 Task: Create Board Leadership Training to Workspace Compliance and Regulation. Create Board Product Design to Workspace Compliance and Regulation. Create Board Product Feature Prioritization and Roadmap Planning to Workspace Compliance and Regulation
Action: Mouse moved to (107, 58)
Screenshot: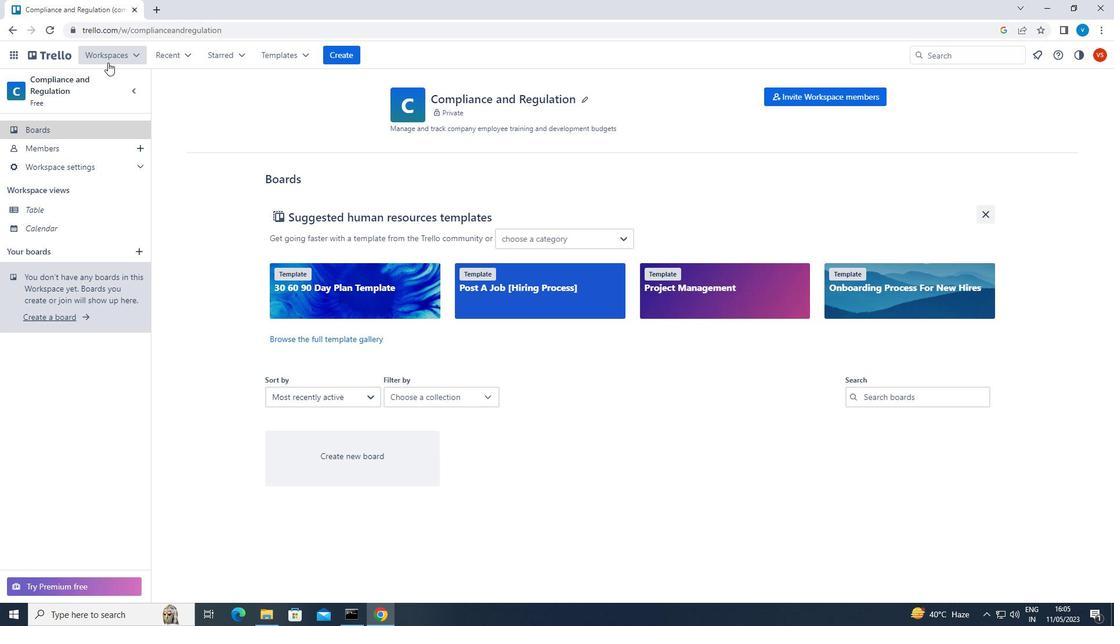 
Action: Mouse pressed left at (107, 58)
Screenshot: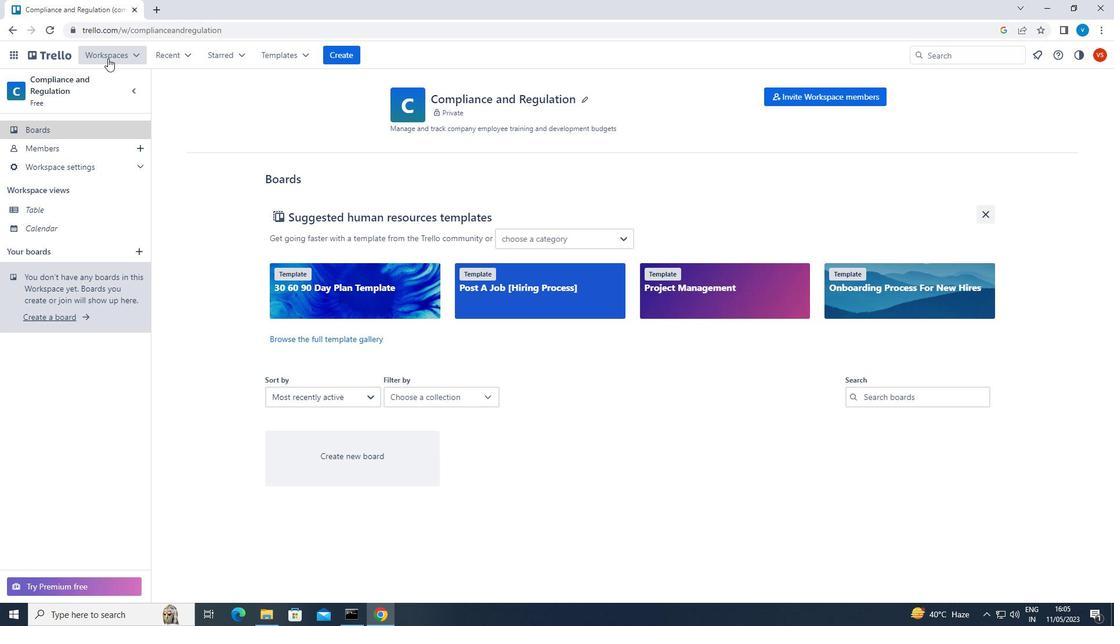 
Action: Mouse moved to (165, 307)
Screenshot: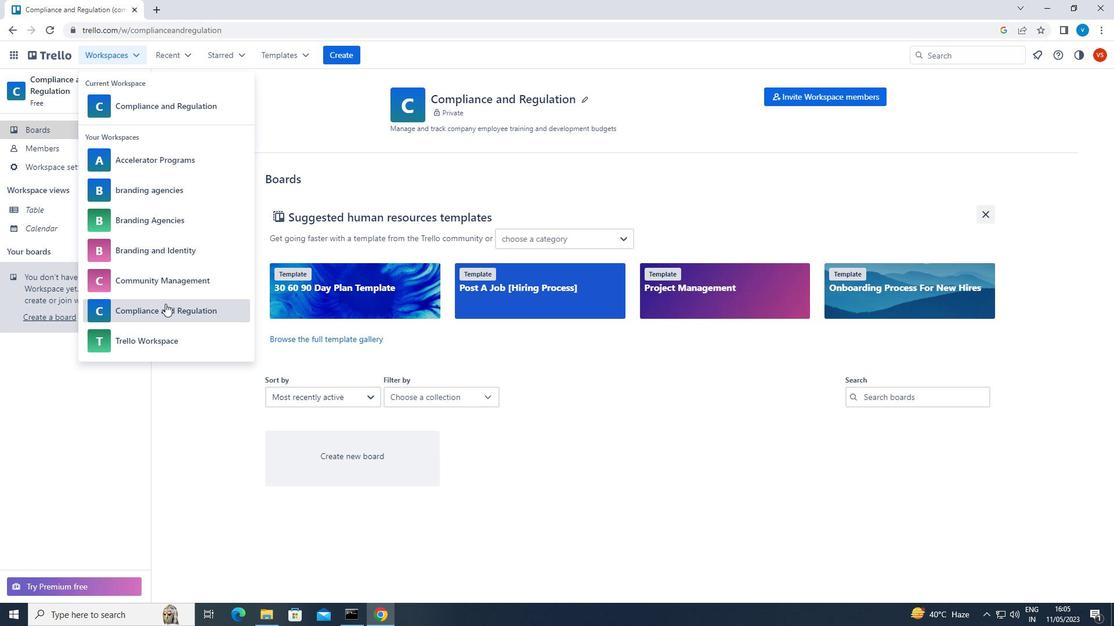 
Action: Mouse pressed left at (165, 307)
Screenshot: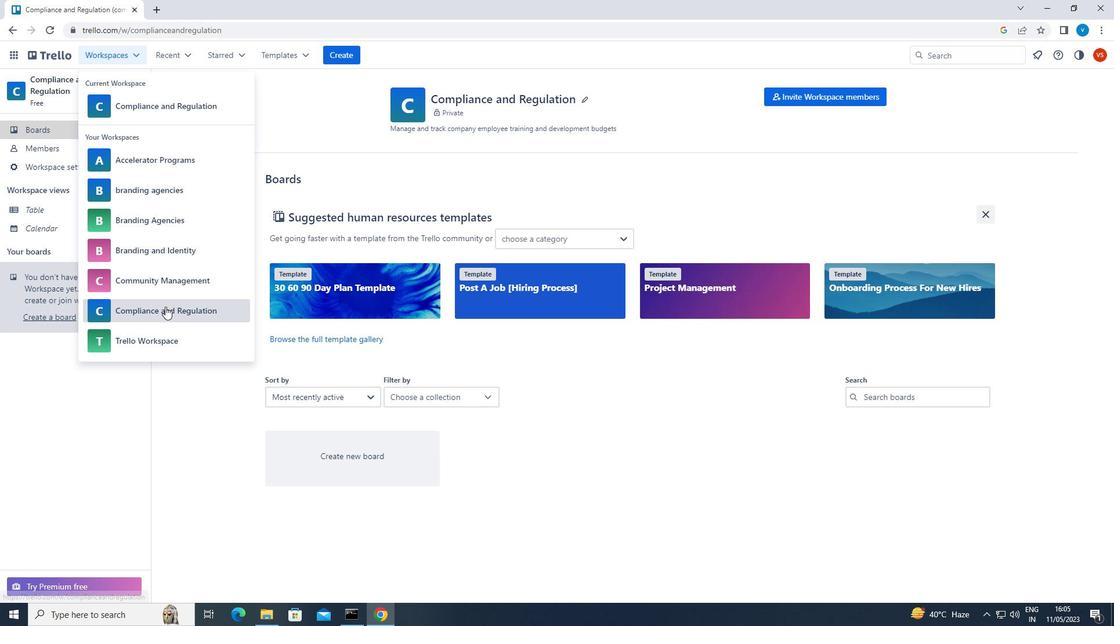 
Action: Mouse moved to (348, 48)
Screenshot: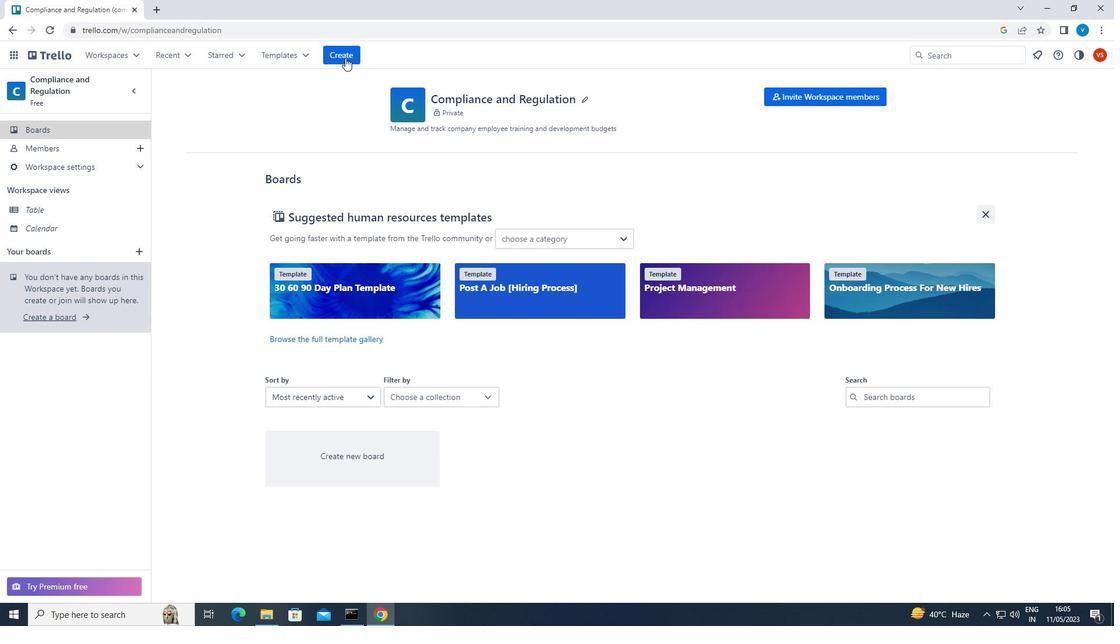 
Action: Mouse pressed left at (348, 48)
Screenshot: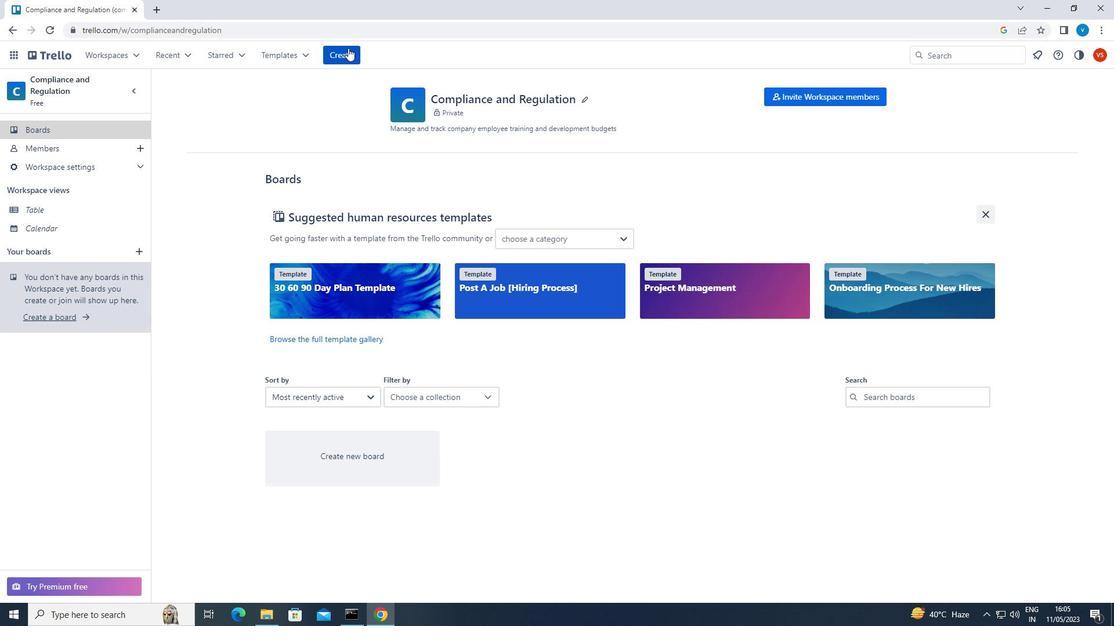 
Action: Mouse moved to (353, 96)
Screenshot: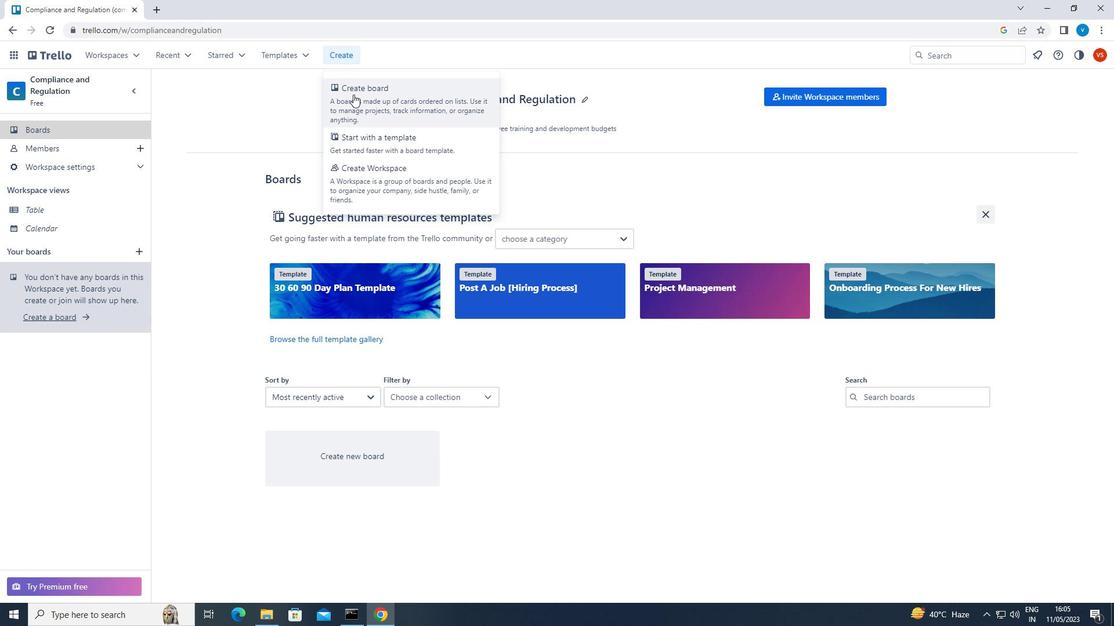 
Action: Mouse pressed left at (353, 96)
Screenshot: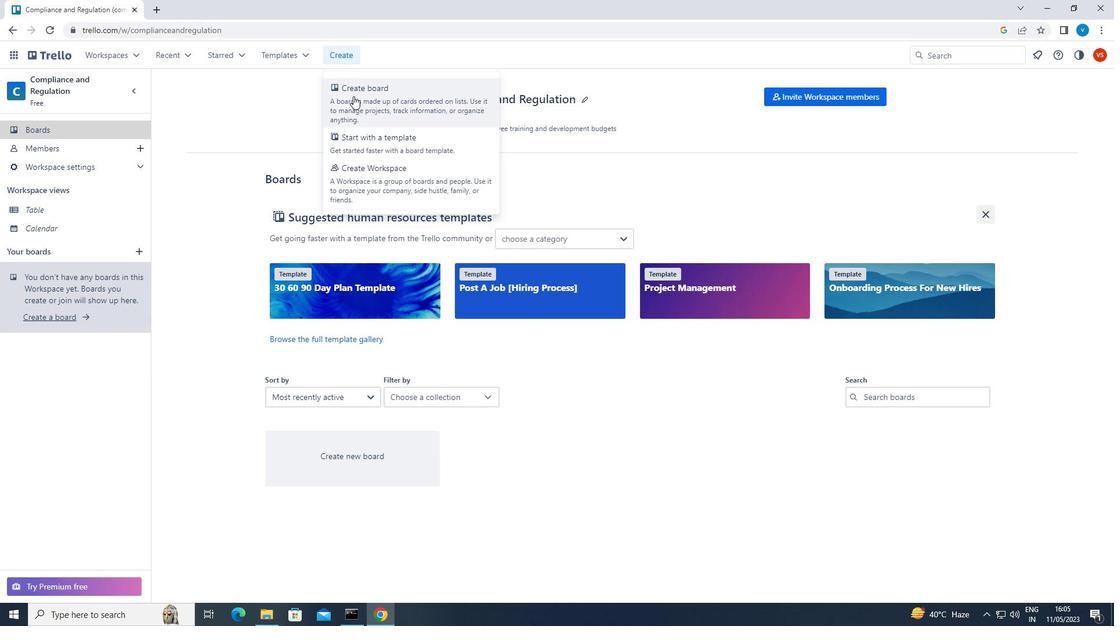 
Action: Mouse moved to (394, 268)
Screenshot: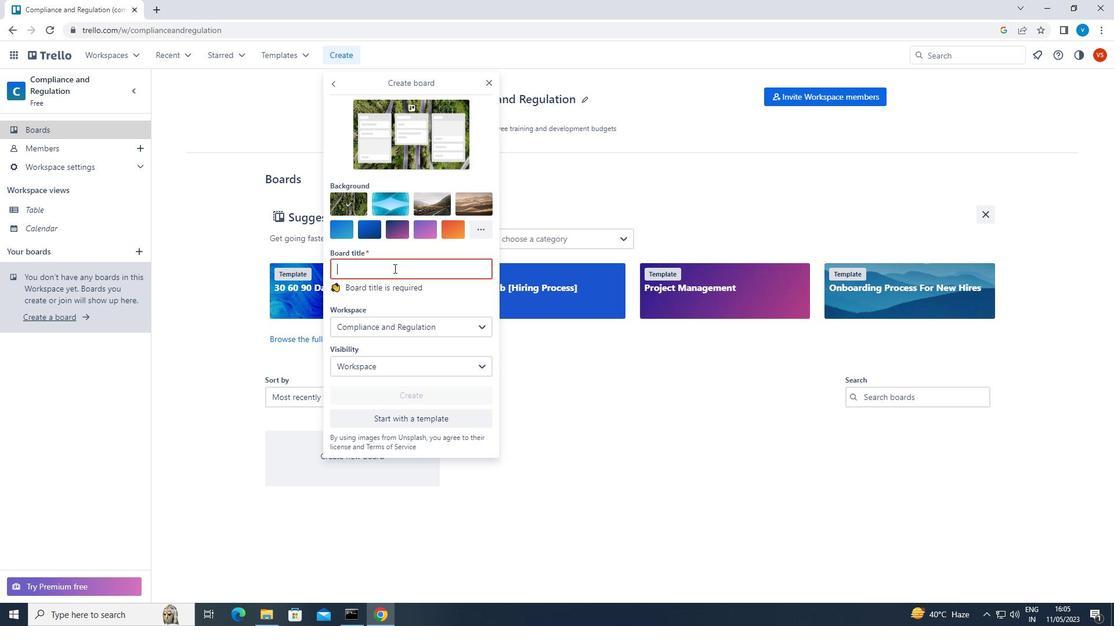 
Action: Key pressed <Key.shift>LEADERSHIP<Key.space><Key.shift>TRAINING
Screenshot: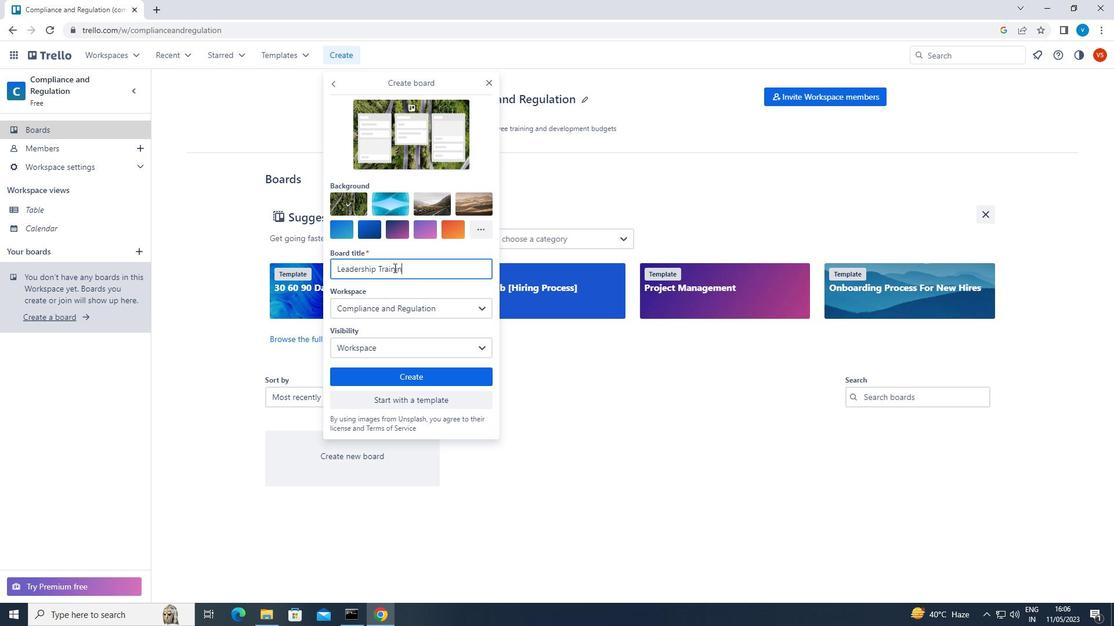 
Action: Mouse moved to (424, 381)
Screenshot: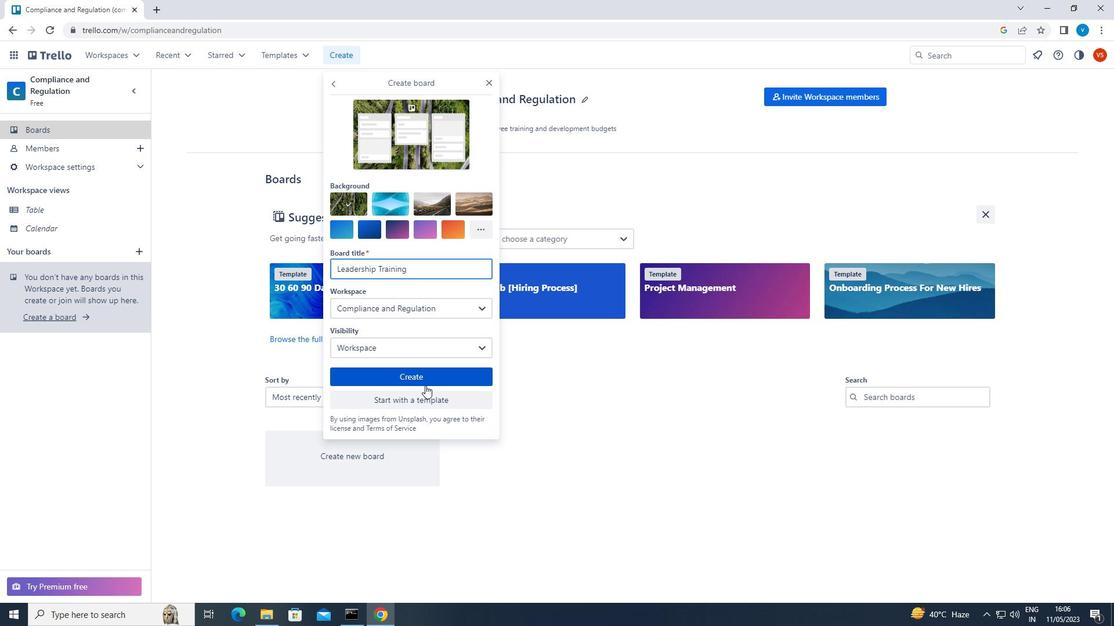 
Action: Mouse pressed left at (424, 381)
Screenshot: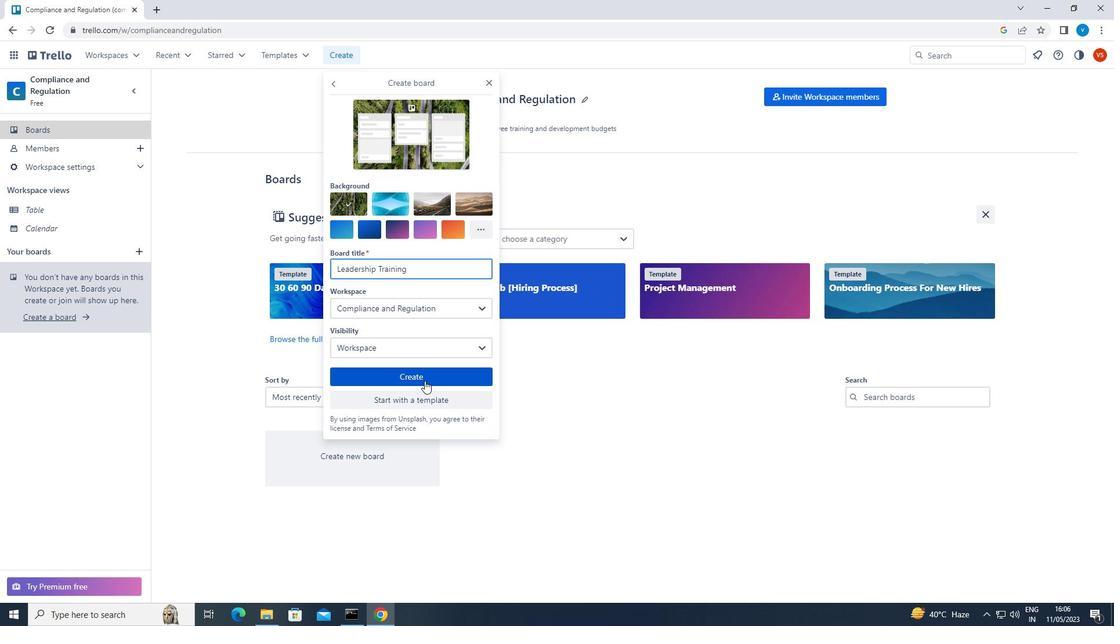 
Action: Mouse moved to (102, 49)
Screenshot: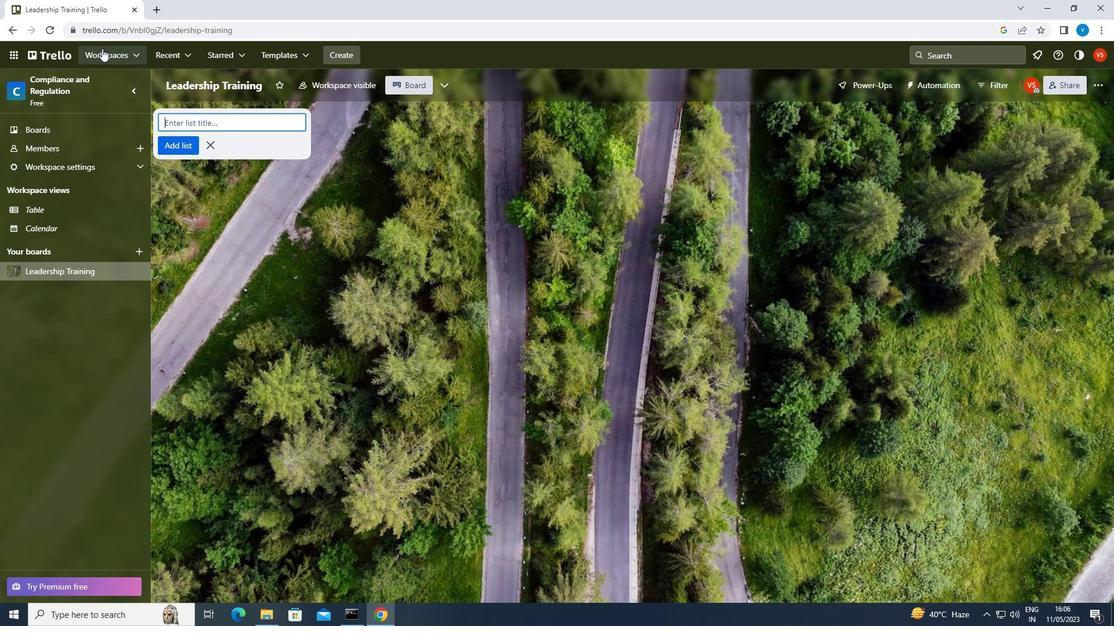 
Action: Mouse pressed left at (102, 49)
Screenshot: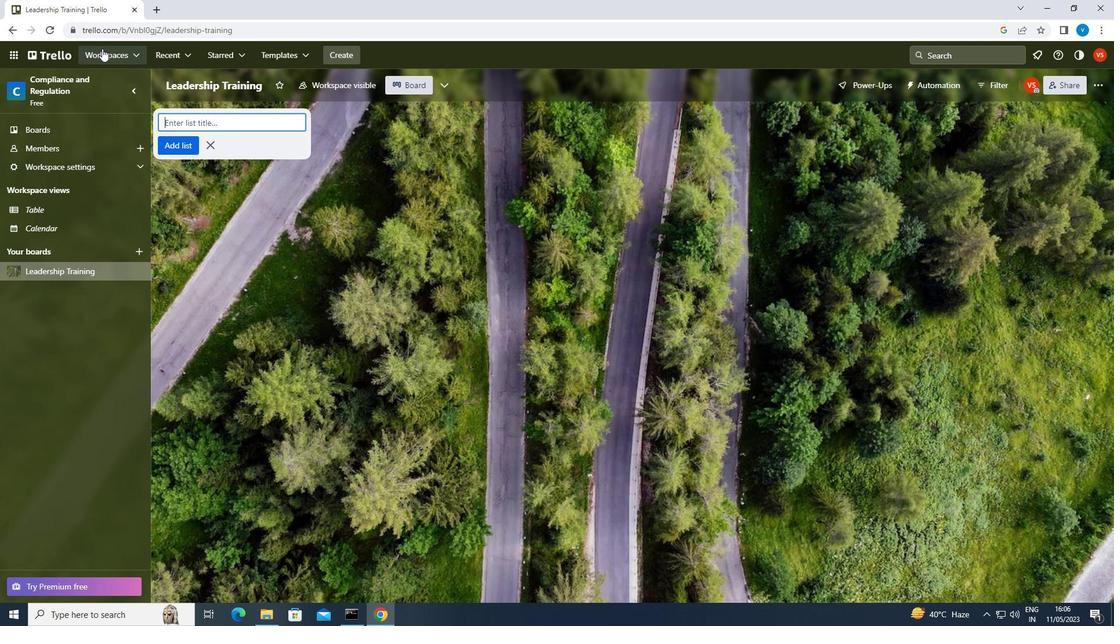 
Action: Mouse moved to (173, 312)
Screenshot: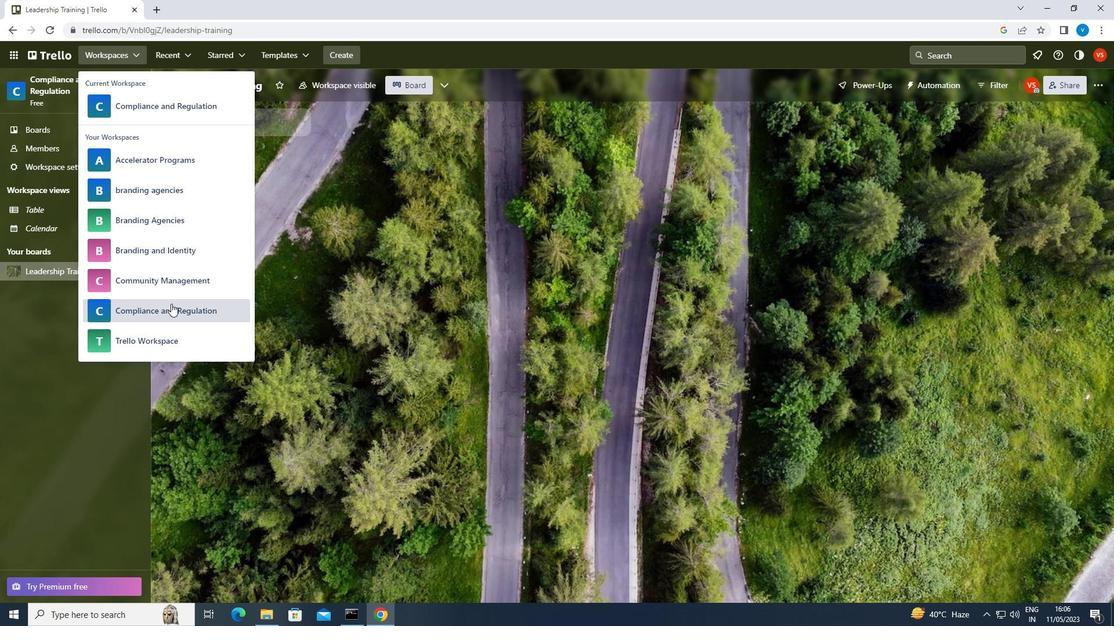 
Action: Mouse pressed left at (173, 312)
Screenshot: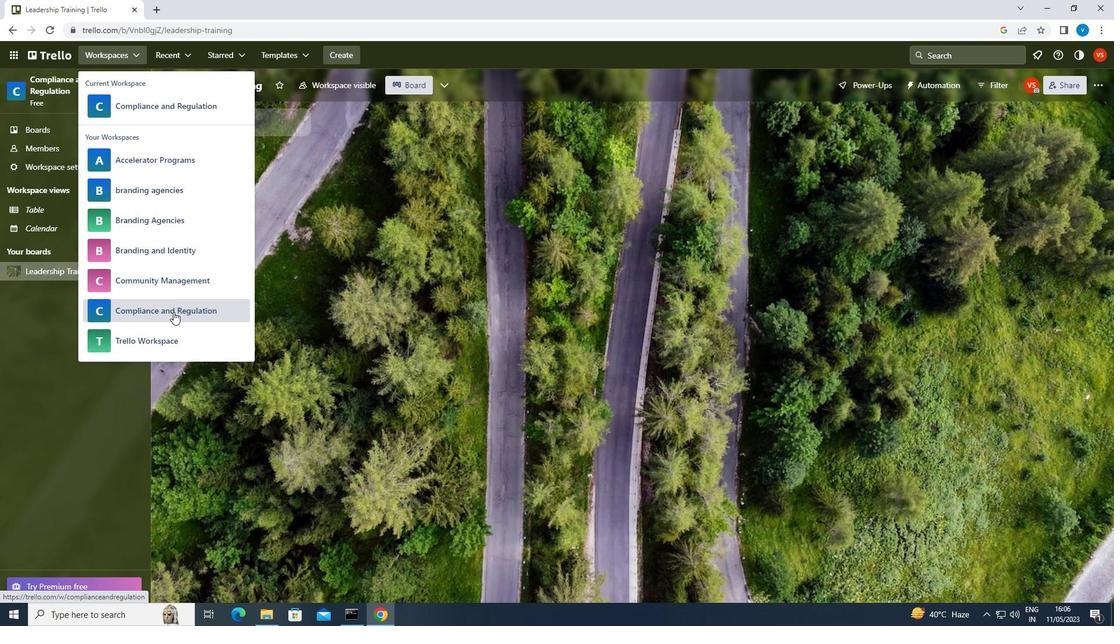 
Action: Mouse moved to (334, 54)
Screenshot: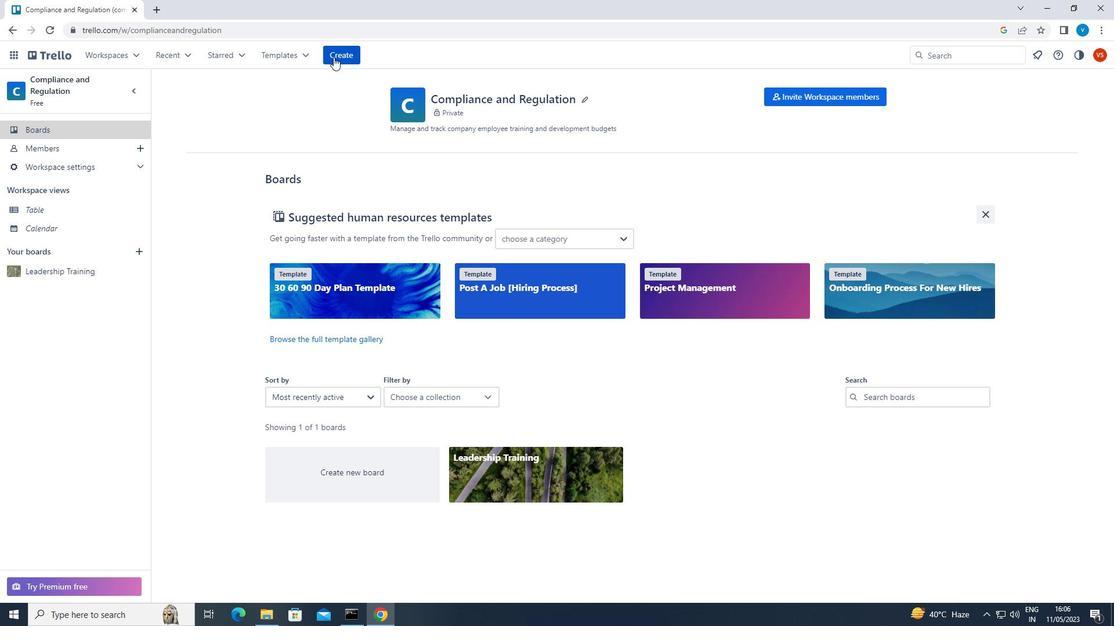 
Action: Mouse pressed left at (334, 54)
Screenshot: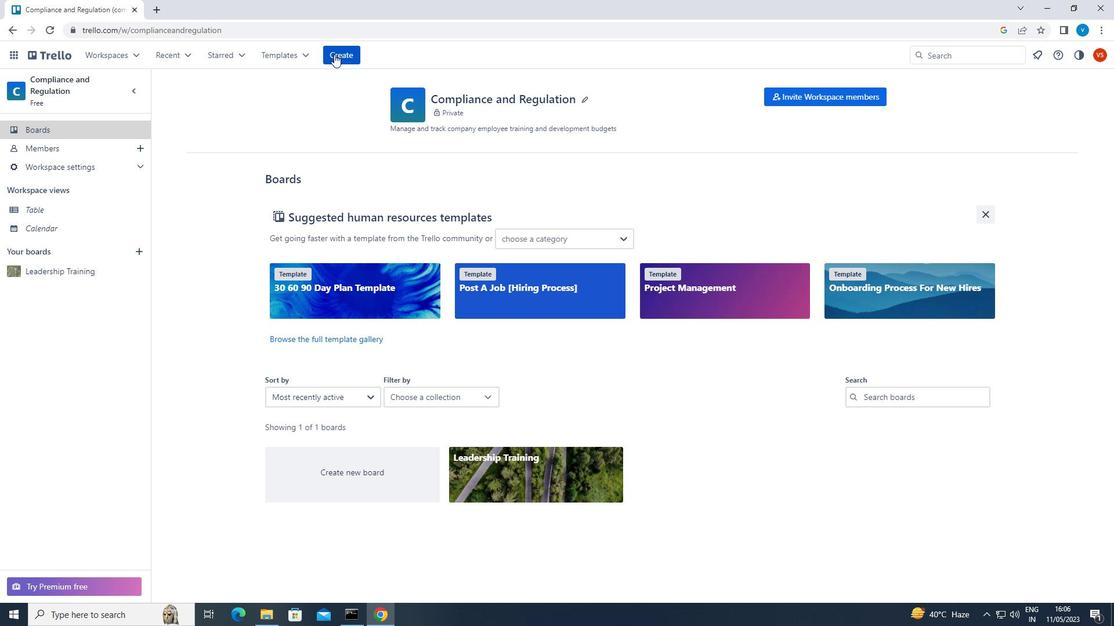 
Action: Mouse moved to (344, 91)
Screenshot: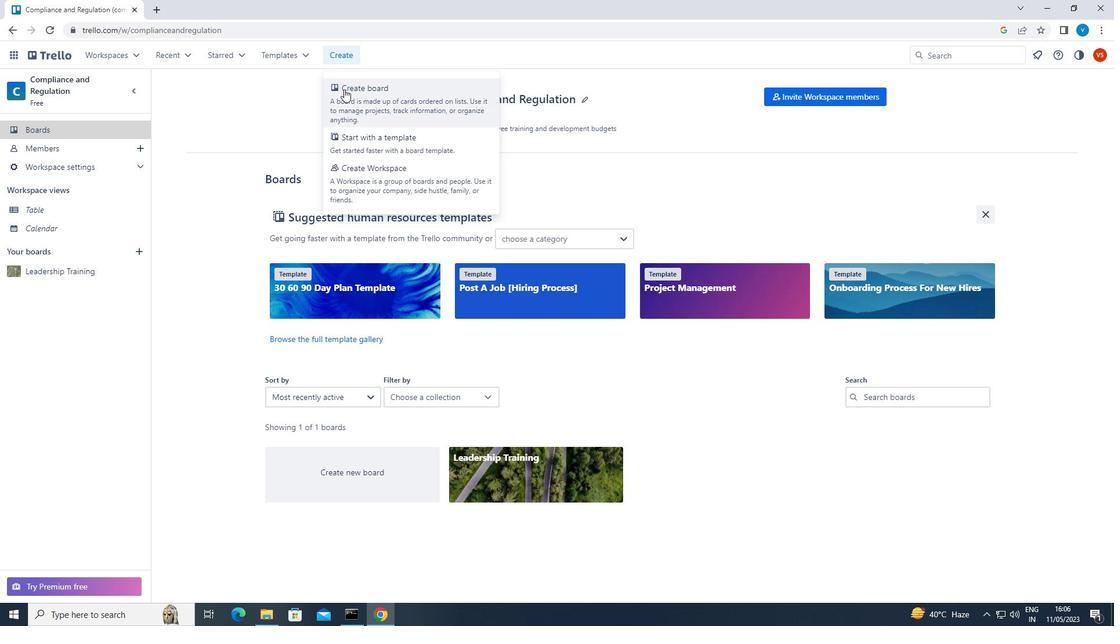 
Action: Mouse pressed left at (344, 91)
Screenshot: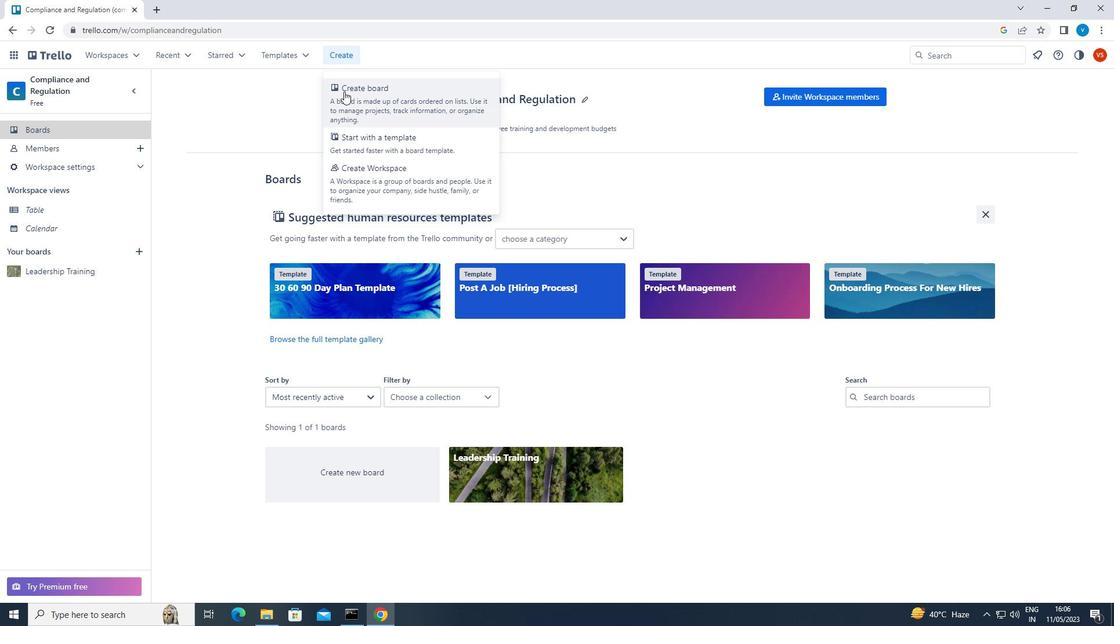 
Action: Mouse moved to (377, 272)
Screenshot: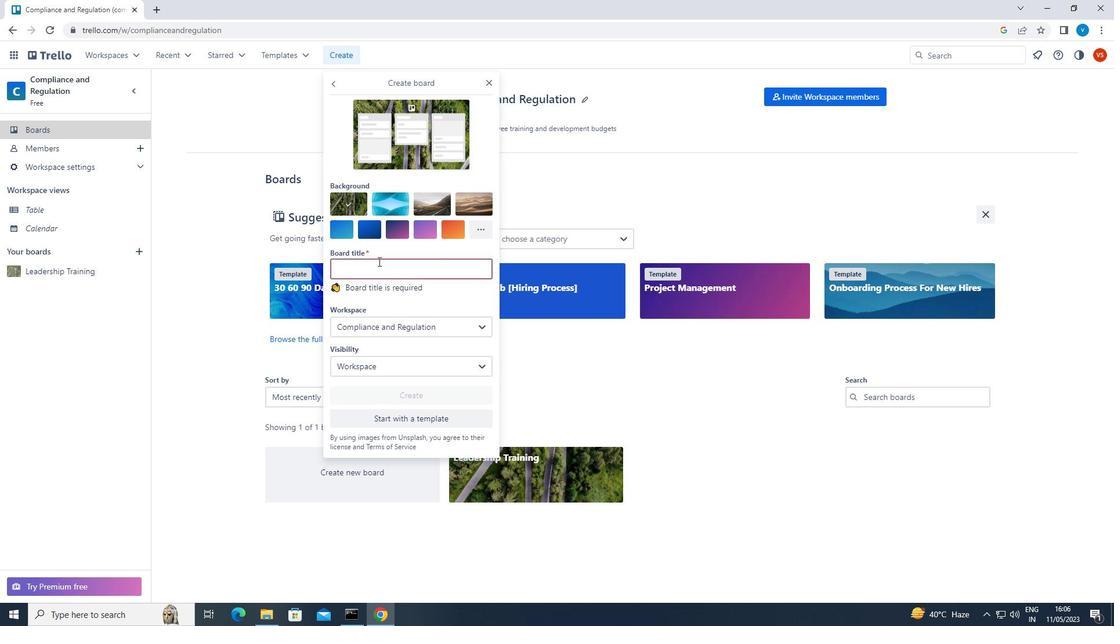 
Action: Key pressed <Key.shift>PRODUCT<Key.space><Key.shift>DESIGN
Screenshot: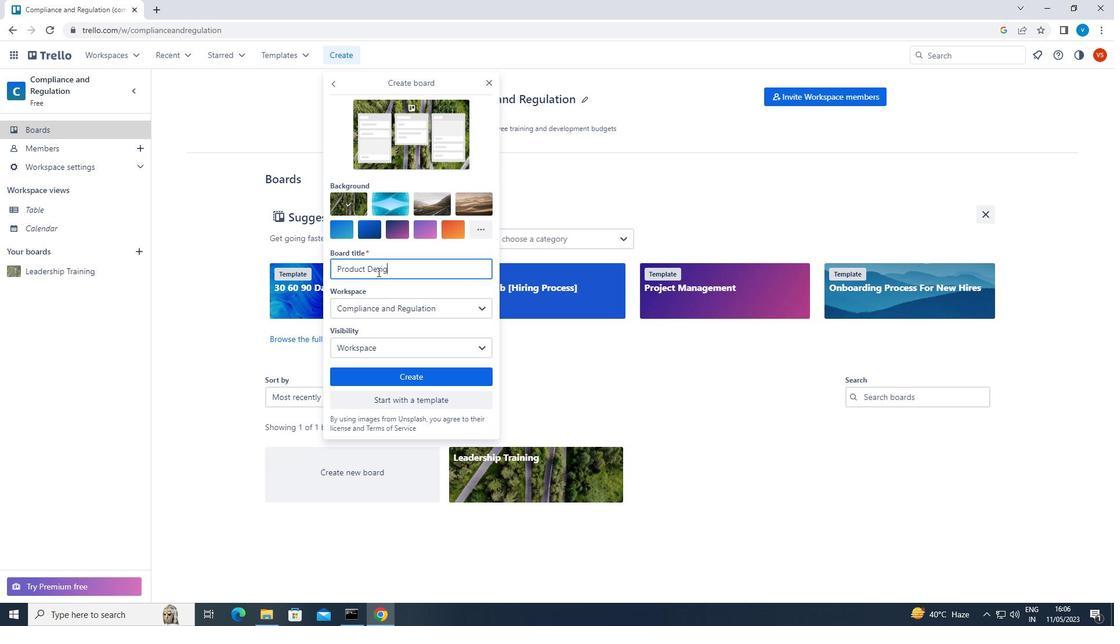 
Action: Mouse moved to (448, 373)
Screenshot: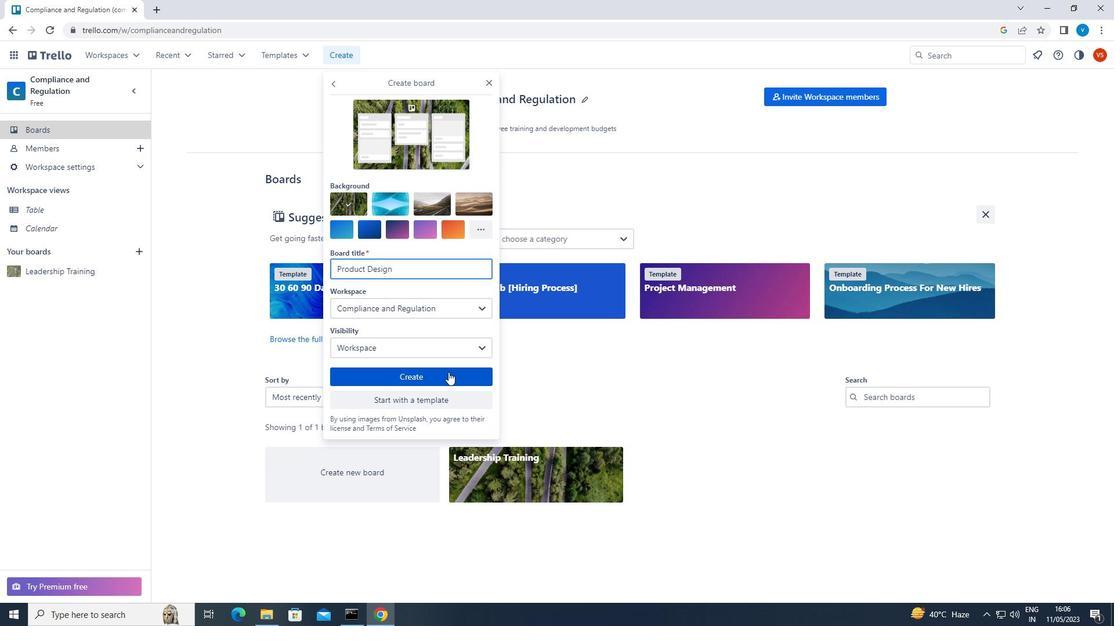
Action: Mouse pressed left at (448, 373)
Screenshot: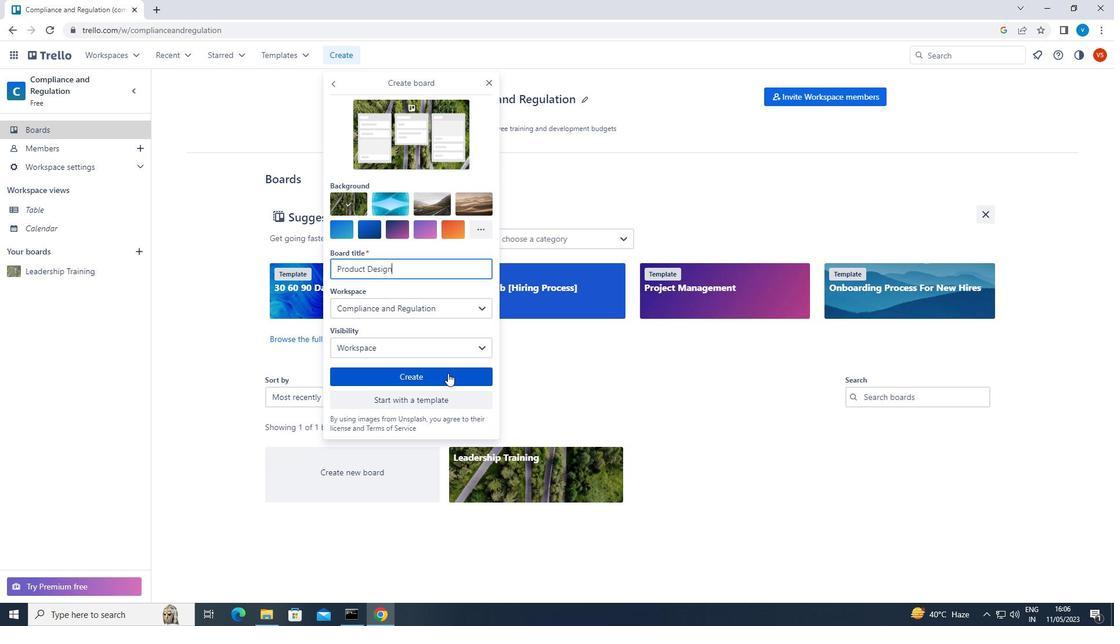 
Action: Mouse moved to (111, 55)
Screenshot: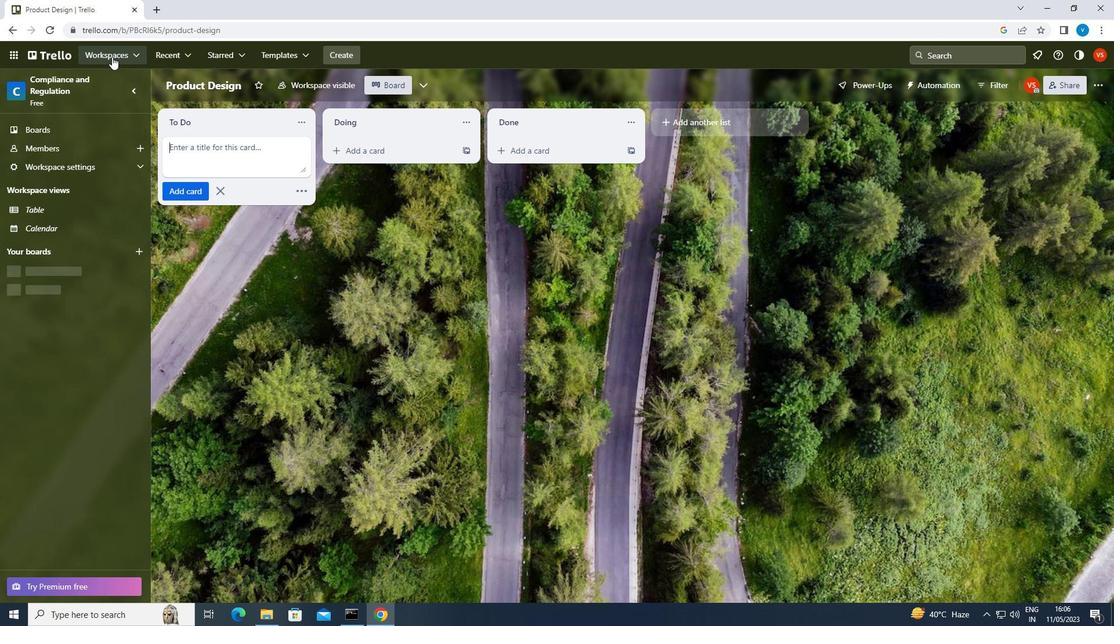 
Action: Mouse pressed left at (111, 55)
Screenshot: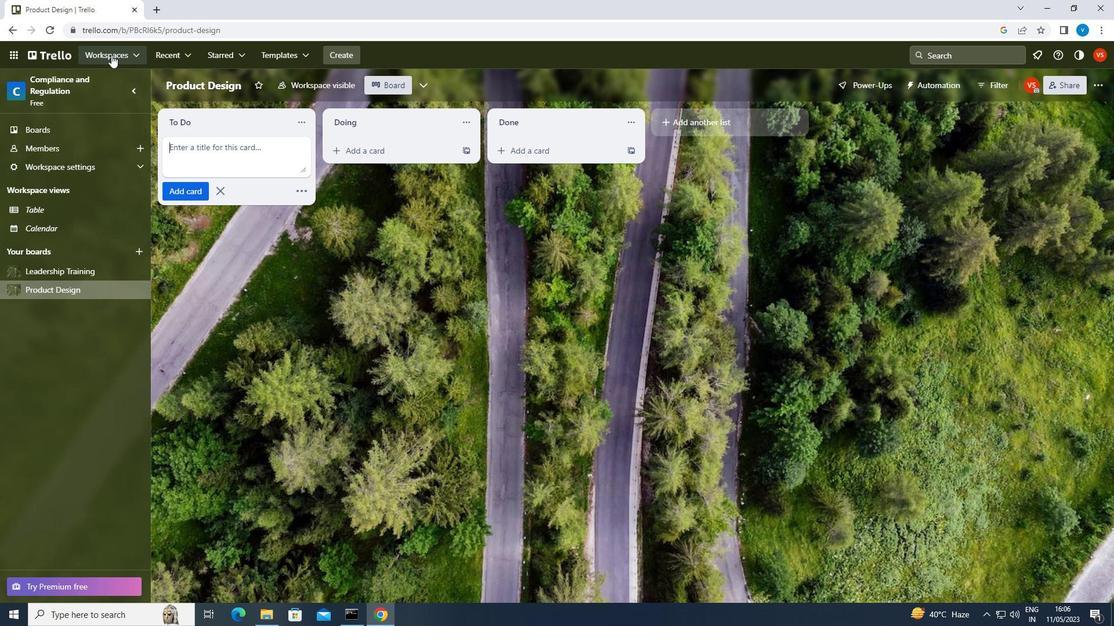 
Action: Mouse moved to (190, 311)
Screenshot: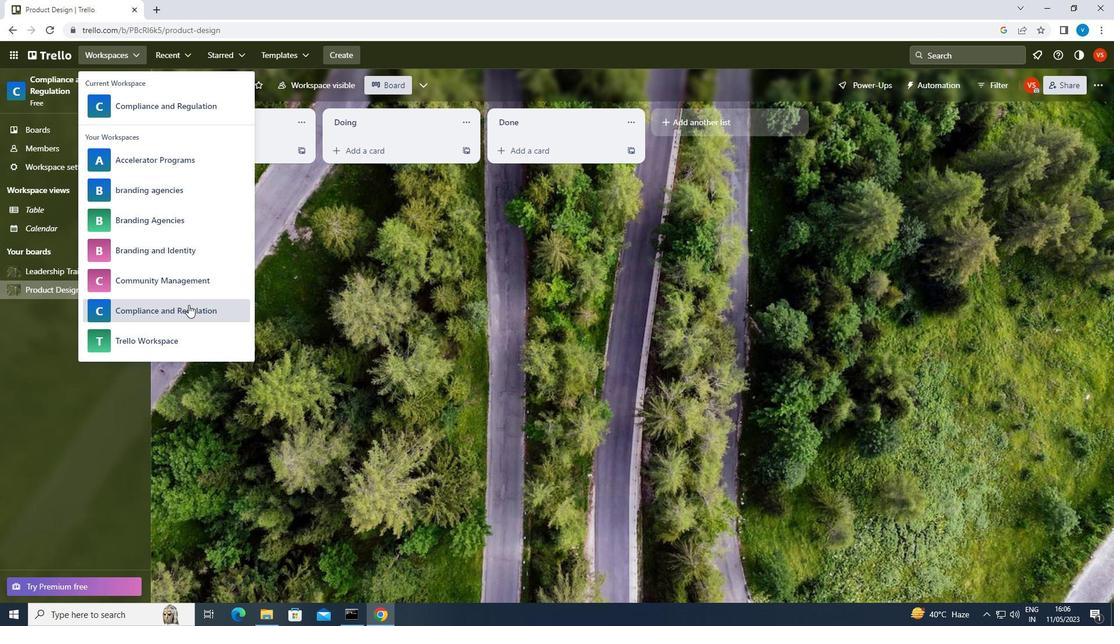 
Action: Mouse pressed left at (190, 311)
Screenshot: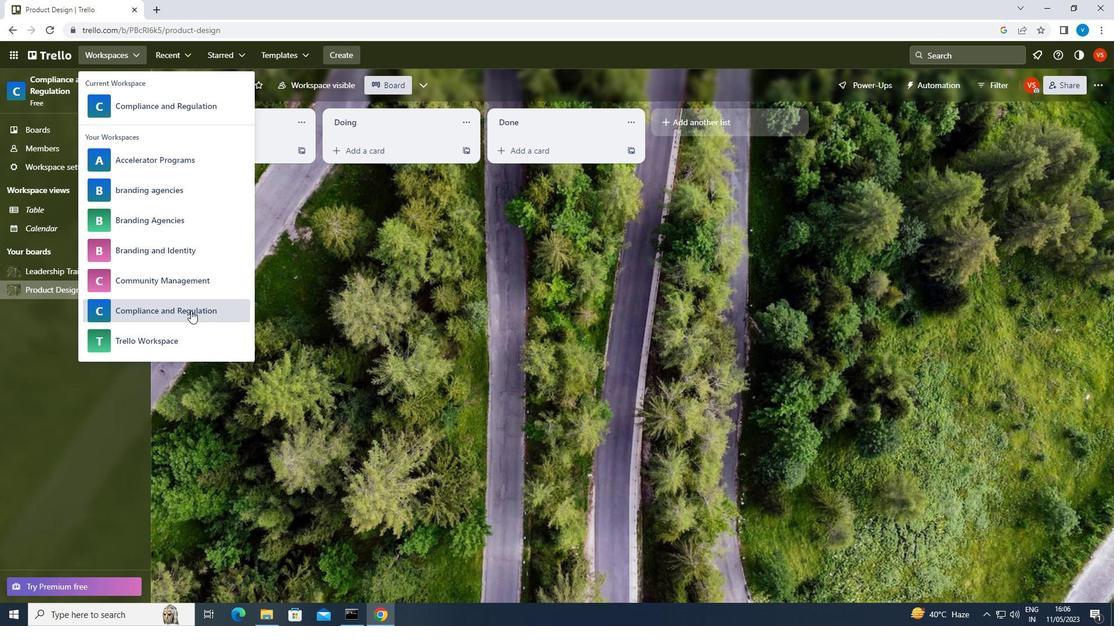 
Action: Mouse moved to (334, 56)
Screenshot: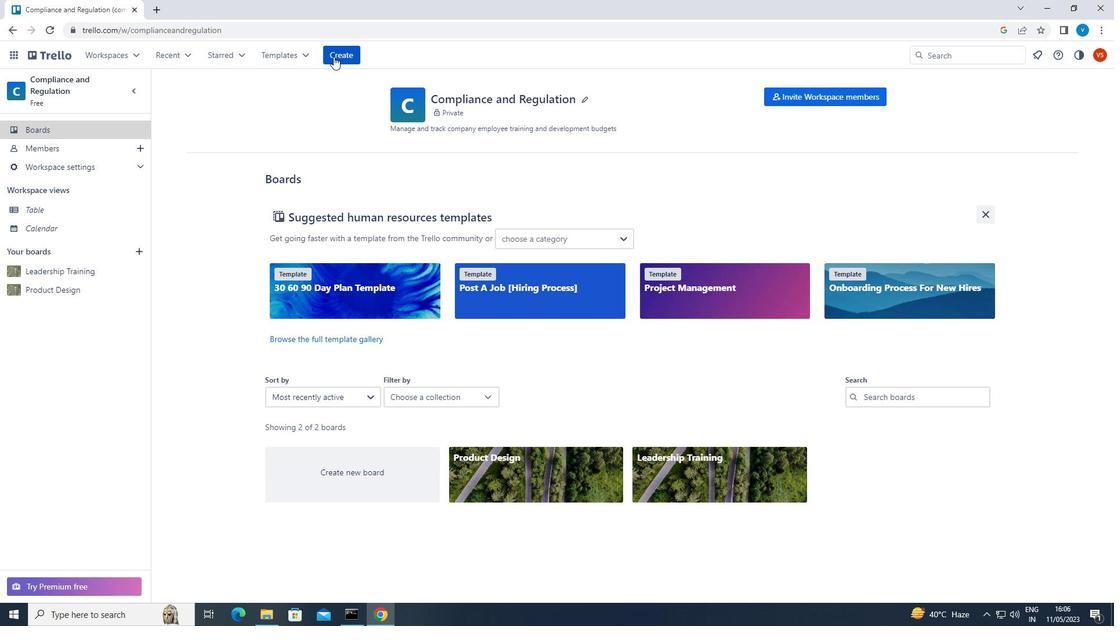 
Action: Mouse pressed left at (334, 56)
Screenshot: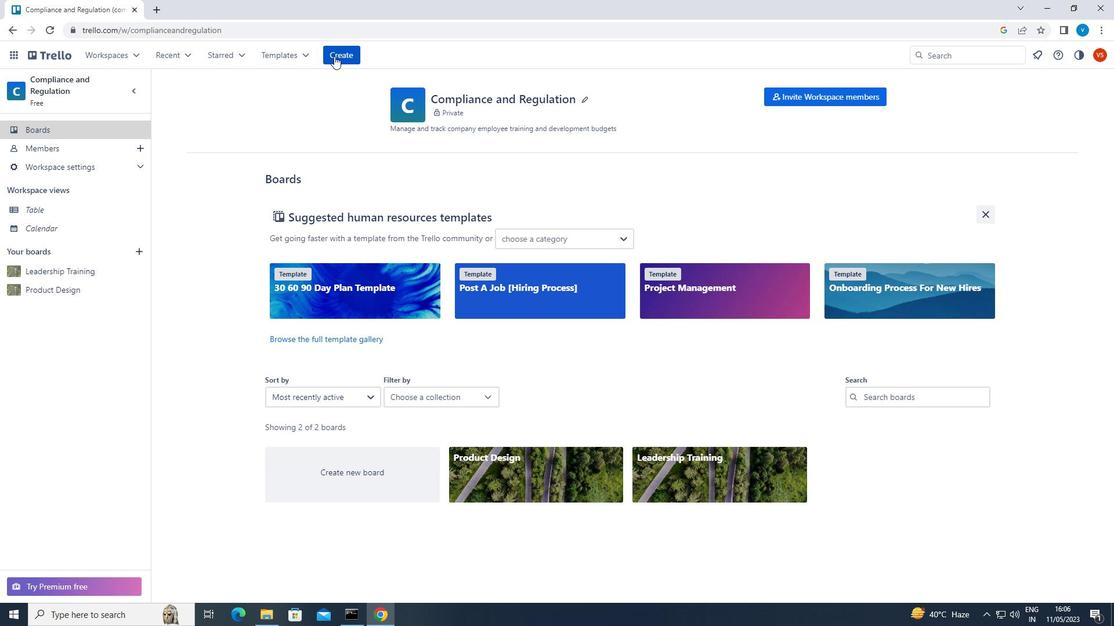 
Action: Mouse moved to (339, 89)
Screenshot: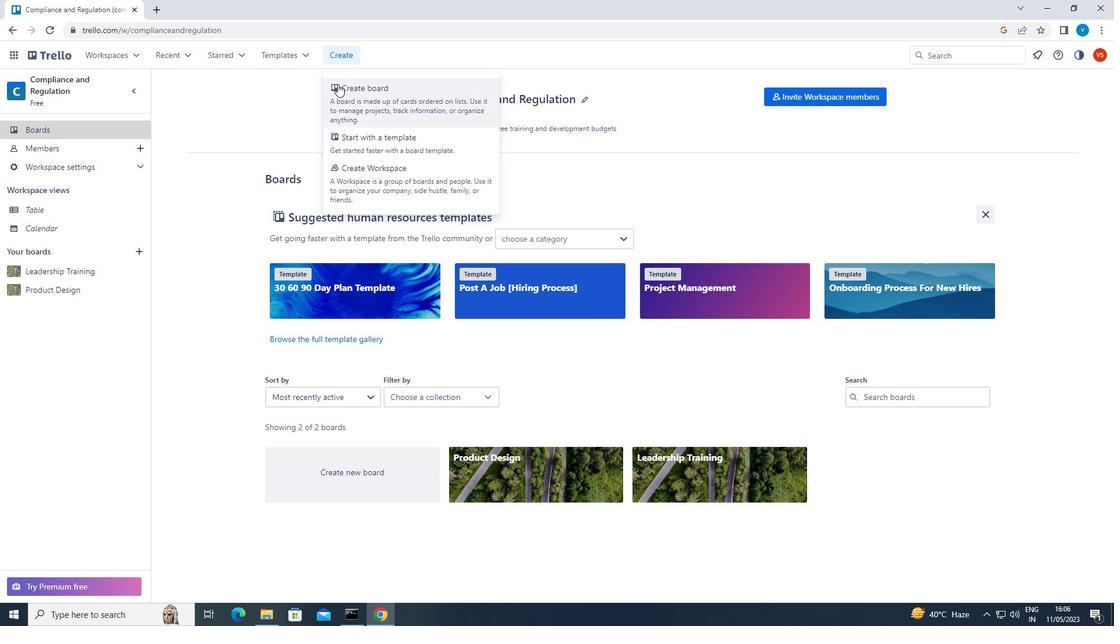 
Action: Mouse pressed left at (339, 89)
Screenshot: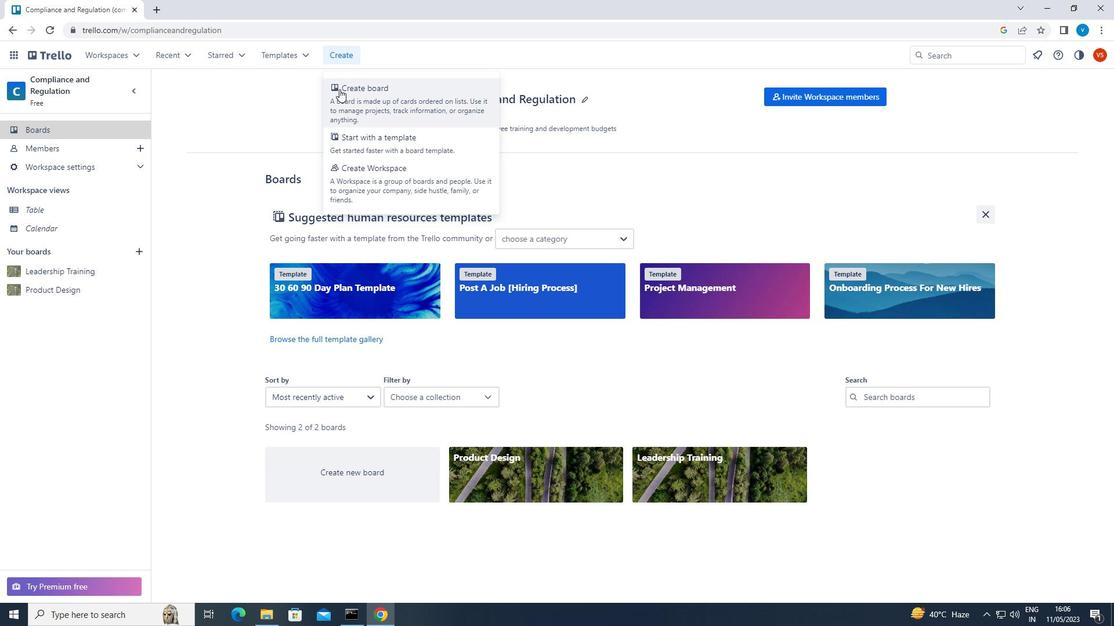 
Action: Mouse moved to (391, 221)
Screenshot: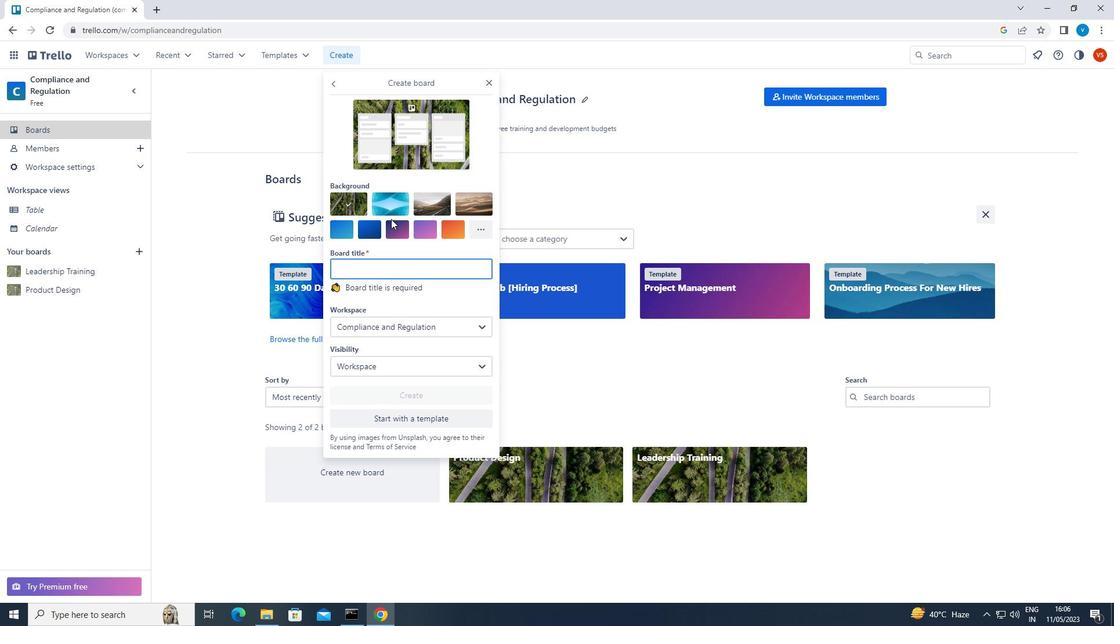 
Action: Key pressed <Key.shift>PRODUCT<Key.space><Key.shift>FEATURE<Key.space><Key.shift>PRIORITIZATION<Key.space>AND<Key.space><Key.shift>ROADMAP<Key.space><Key.shift>PLANNING
Screenshot: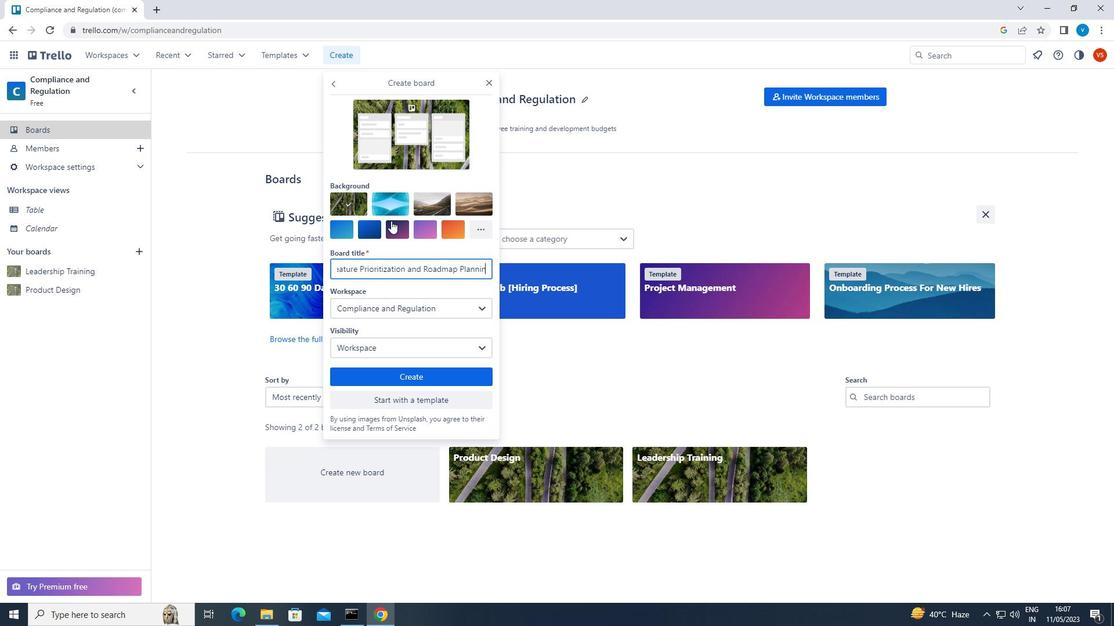 
Action: Mouse moved to (442, 379)
Screenshot: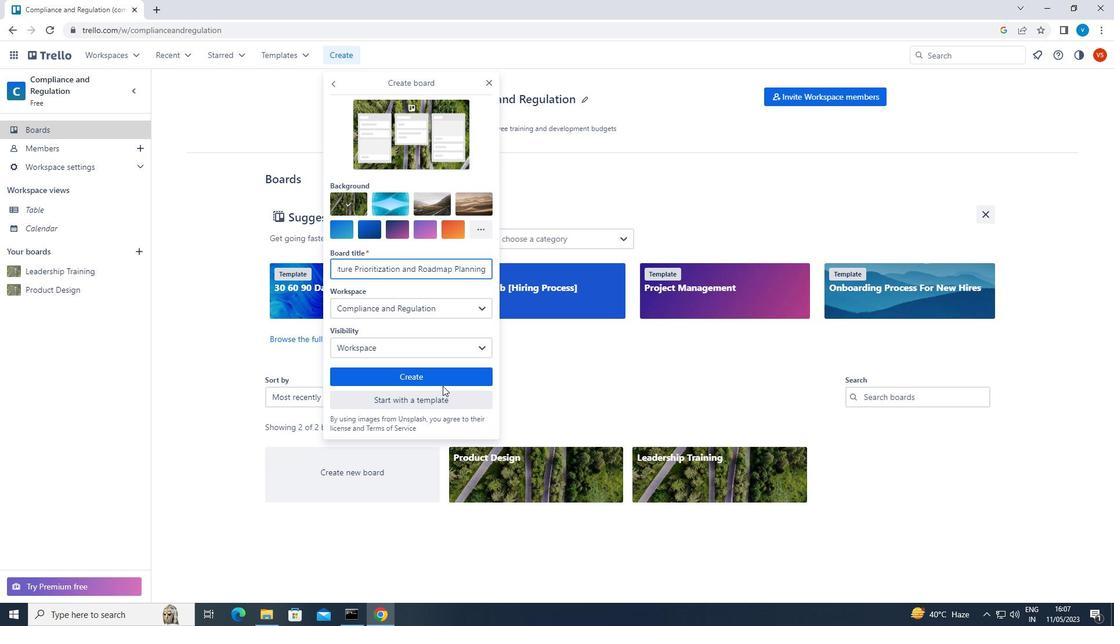 
Action: Mouse pressed left at (442, 379)
Screenshot: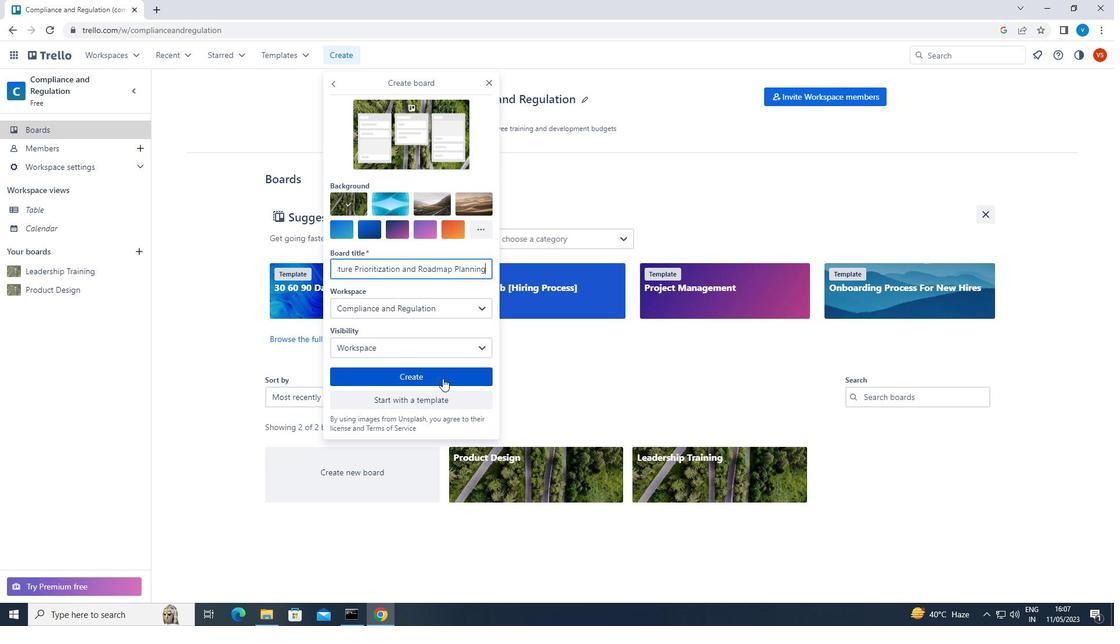 
